Task: Add Ashland Tropical Hard Seltzer, Variety Pack to the cart.
Action: Mouse moved to (972, 354)
Screenshot: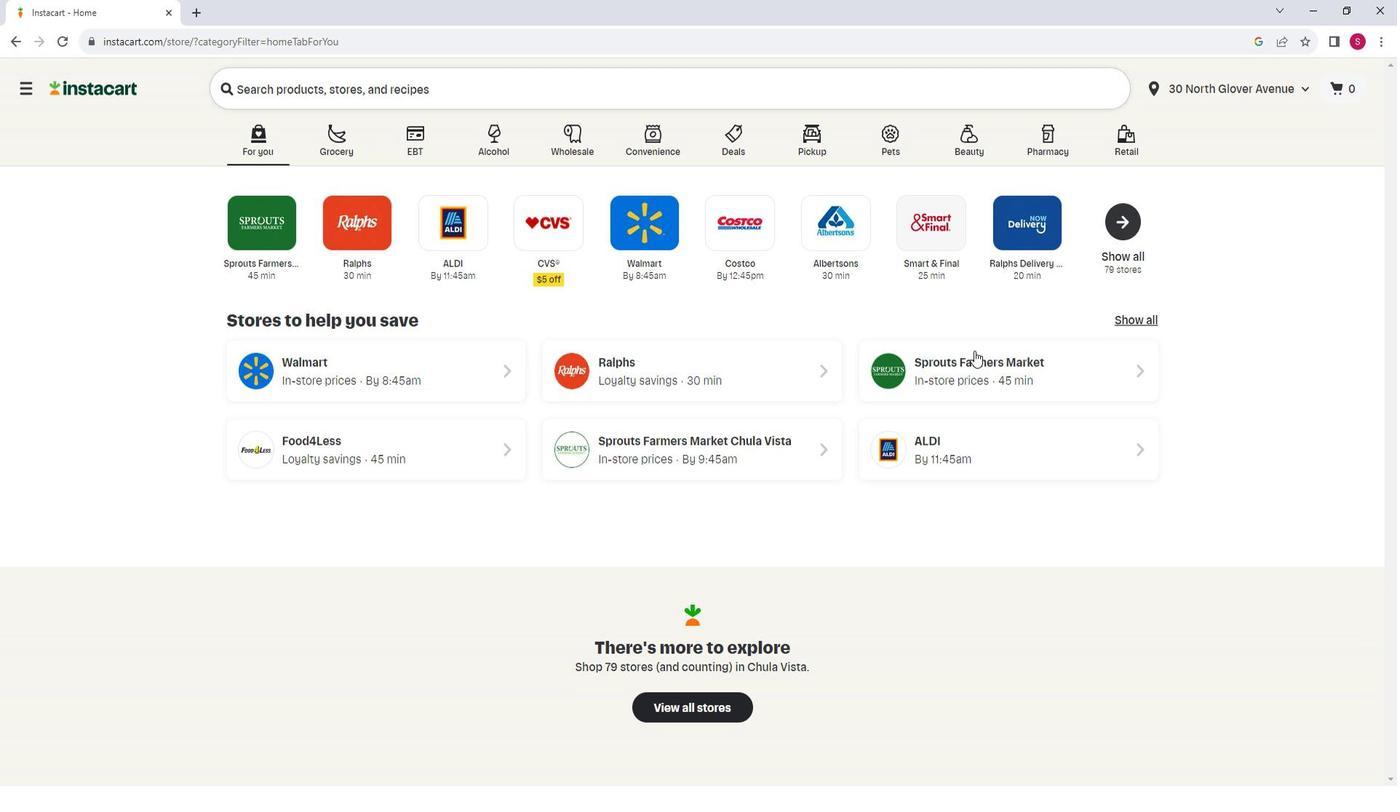 
Action: Mouse pressed left at (972, 354)
Screenshot: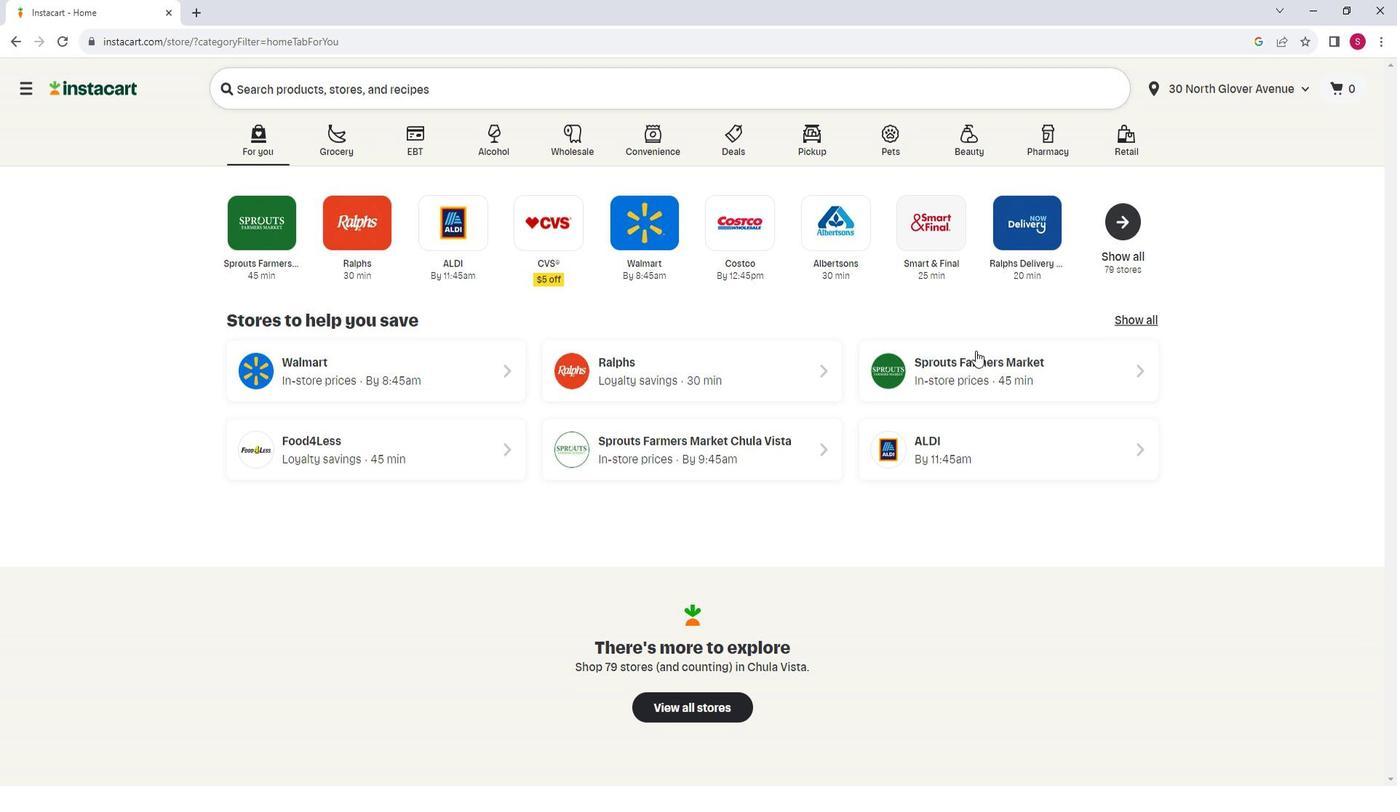 
Action: Mouse moved to (71, 562)
Screenshot: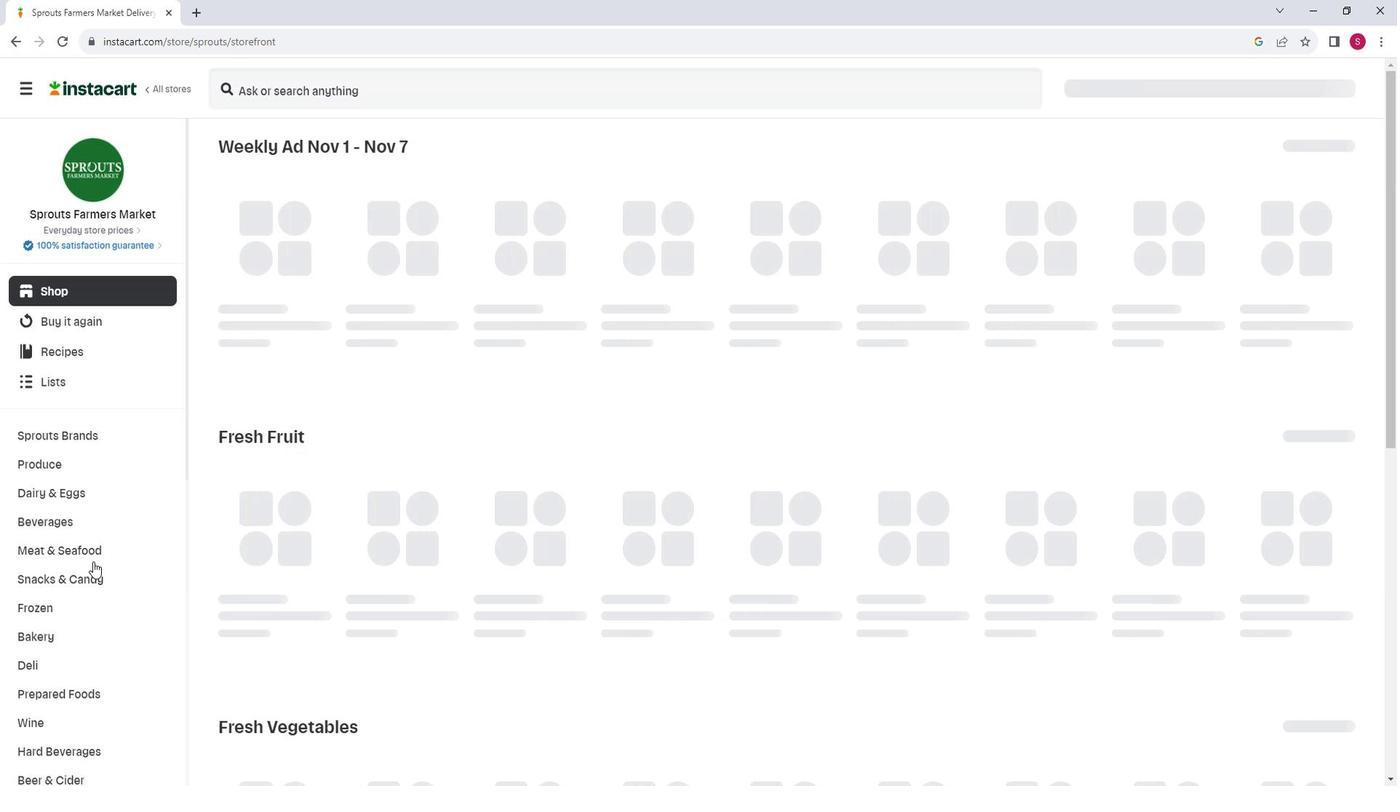 
Action: Mouse scrolled (71, 561) with delta (0, 0)
Screenshot: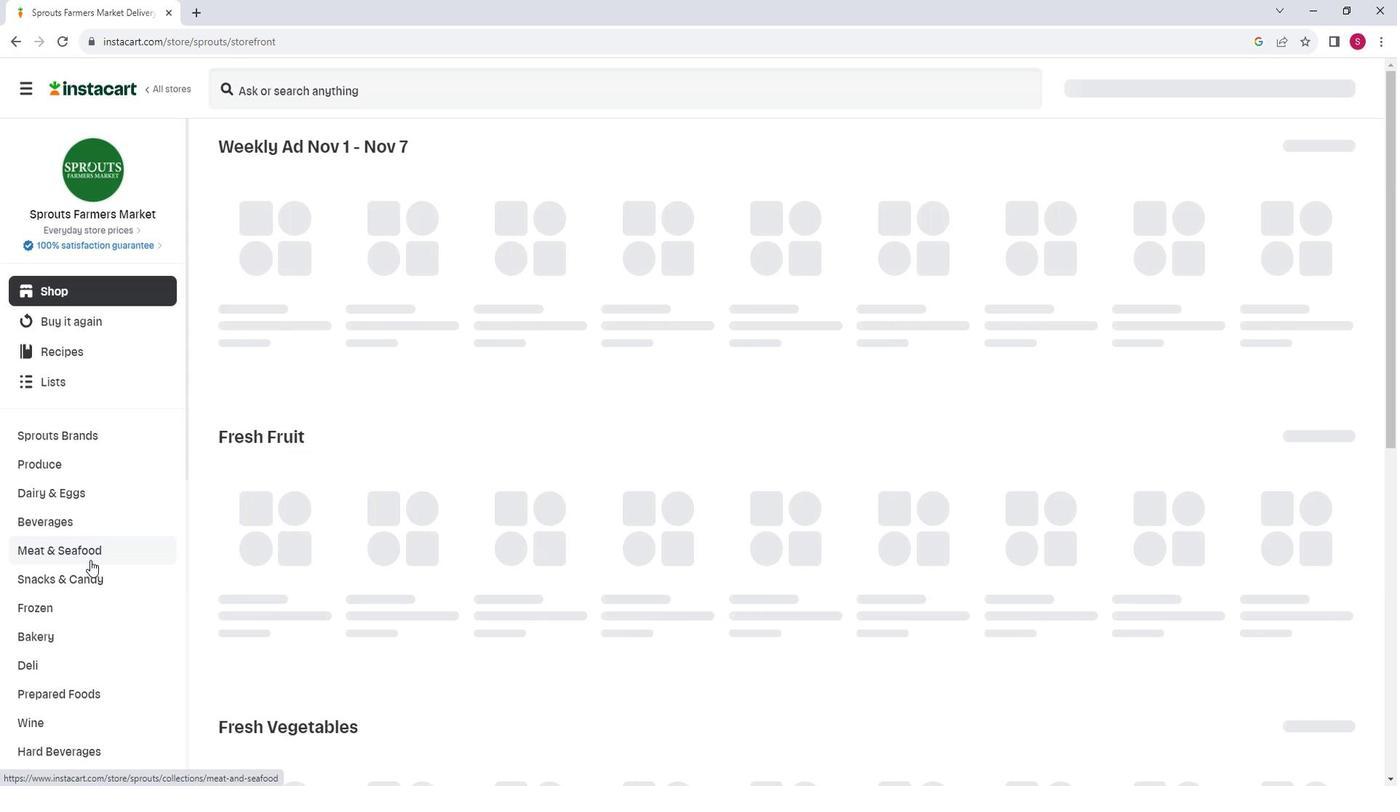 
Action: Mouse moved to (37, 705)
Screenshot: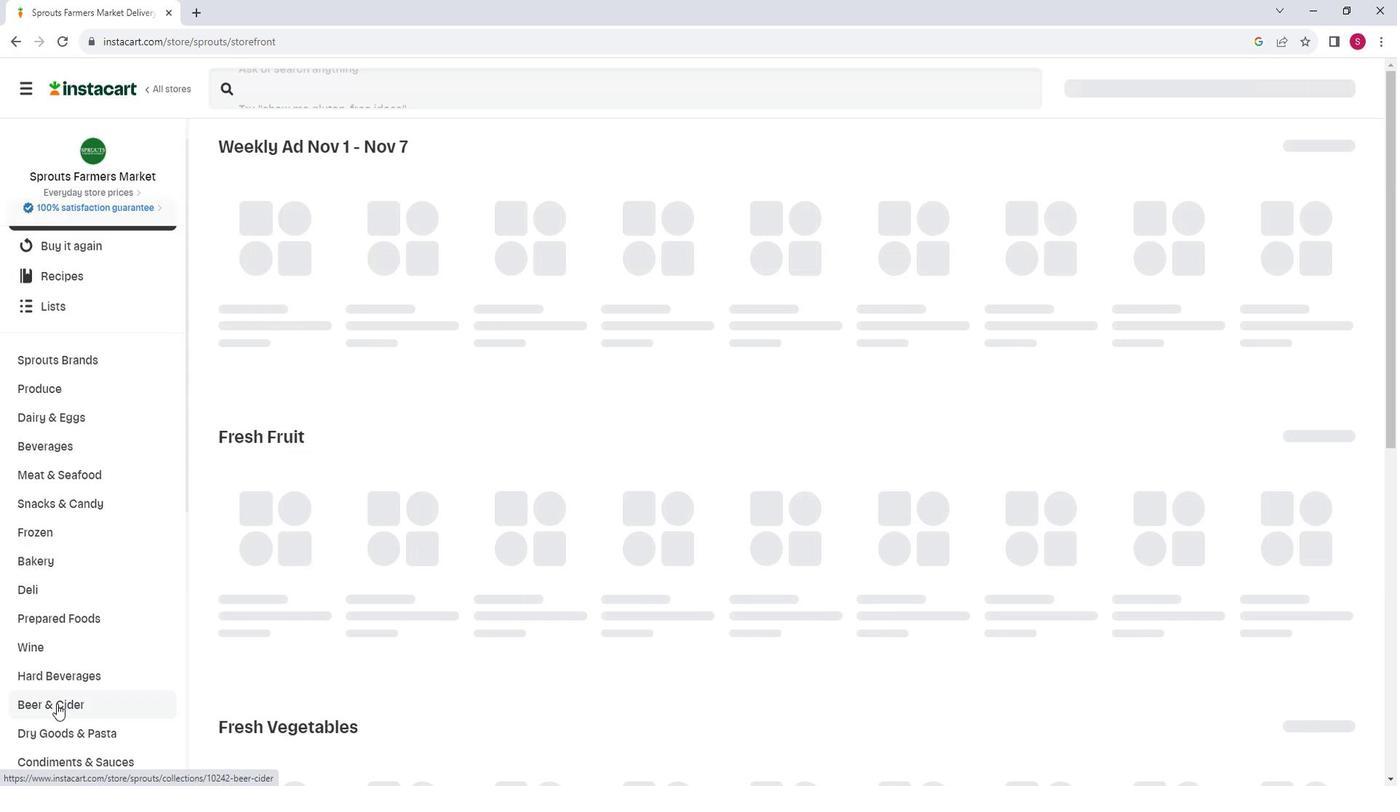 
Action: Mouse pressed left at (37, 705)
Screenshot: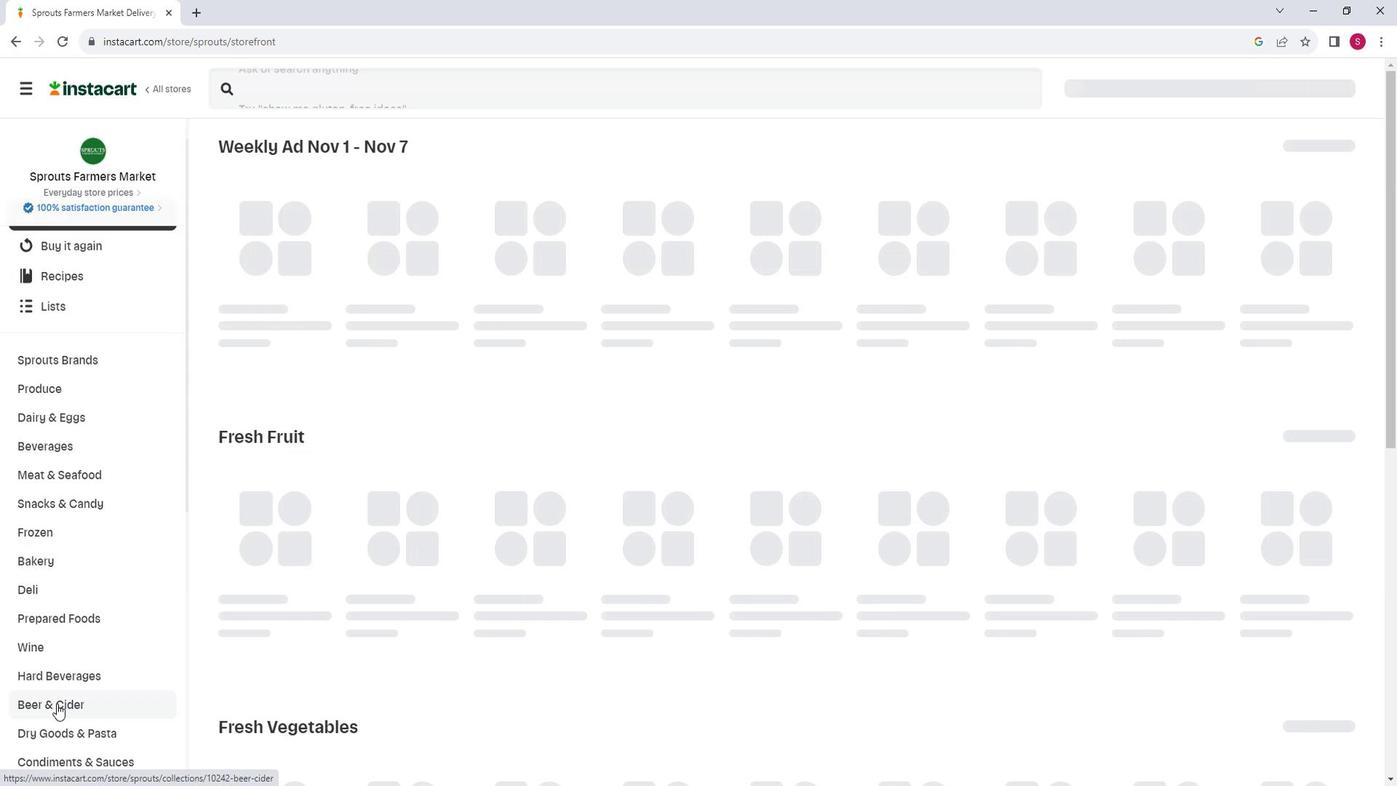 
Action: Mouse moved to (754, 196)
Screenshot: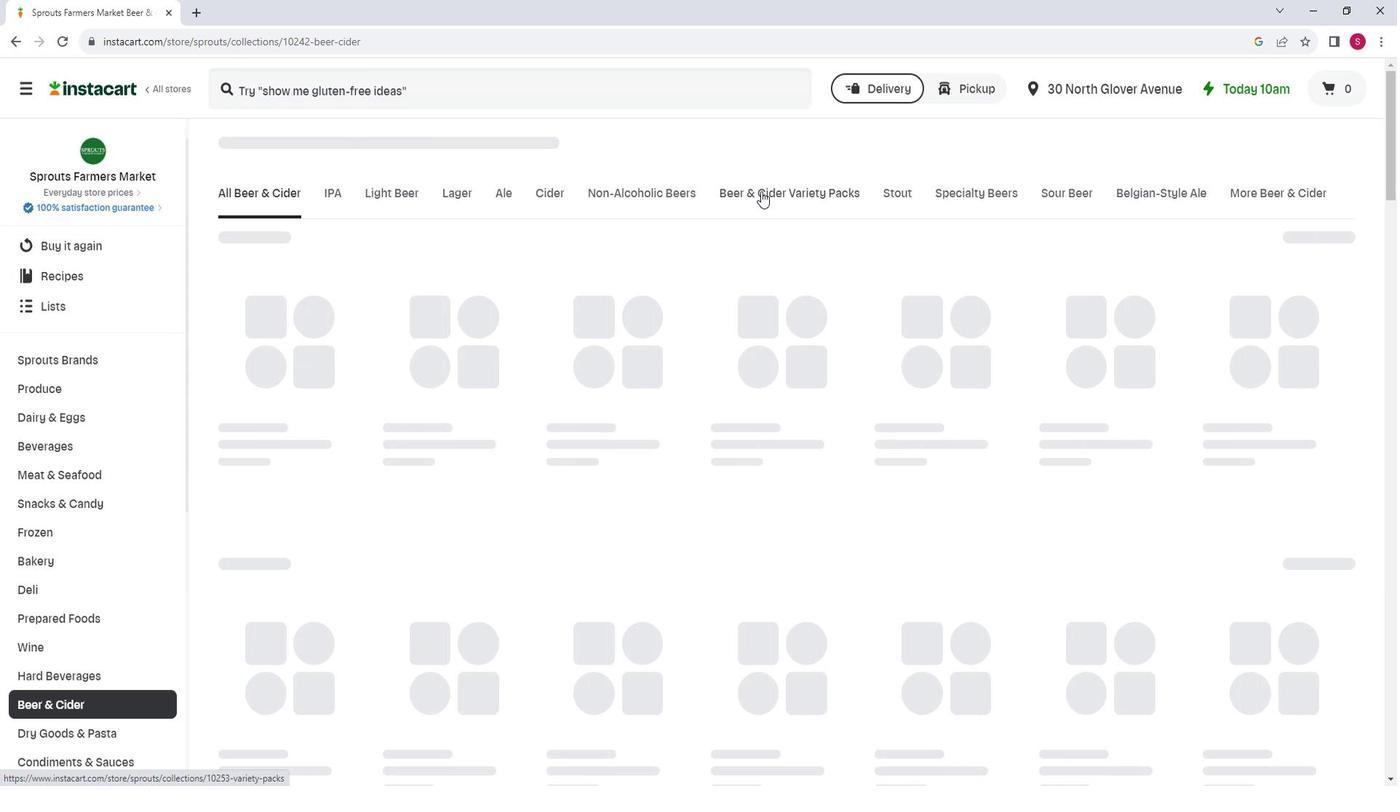 
Action: Mouse pressed left at (754, 196)
Screenshot: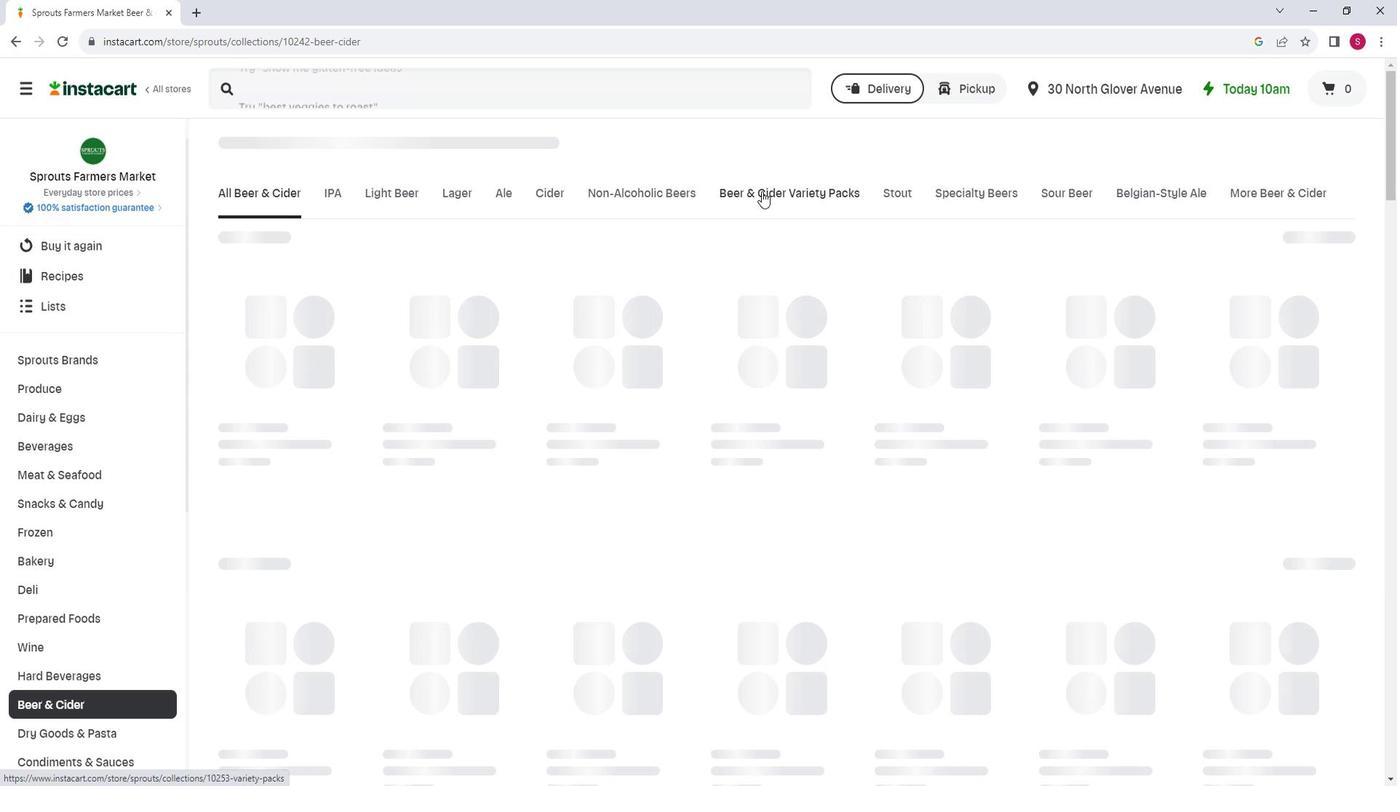 
Action: Mouse moved to (673, 325)
Screenshot: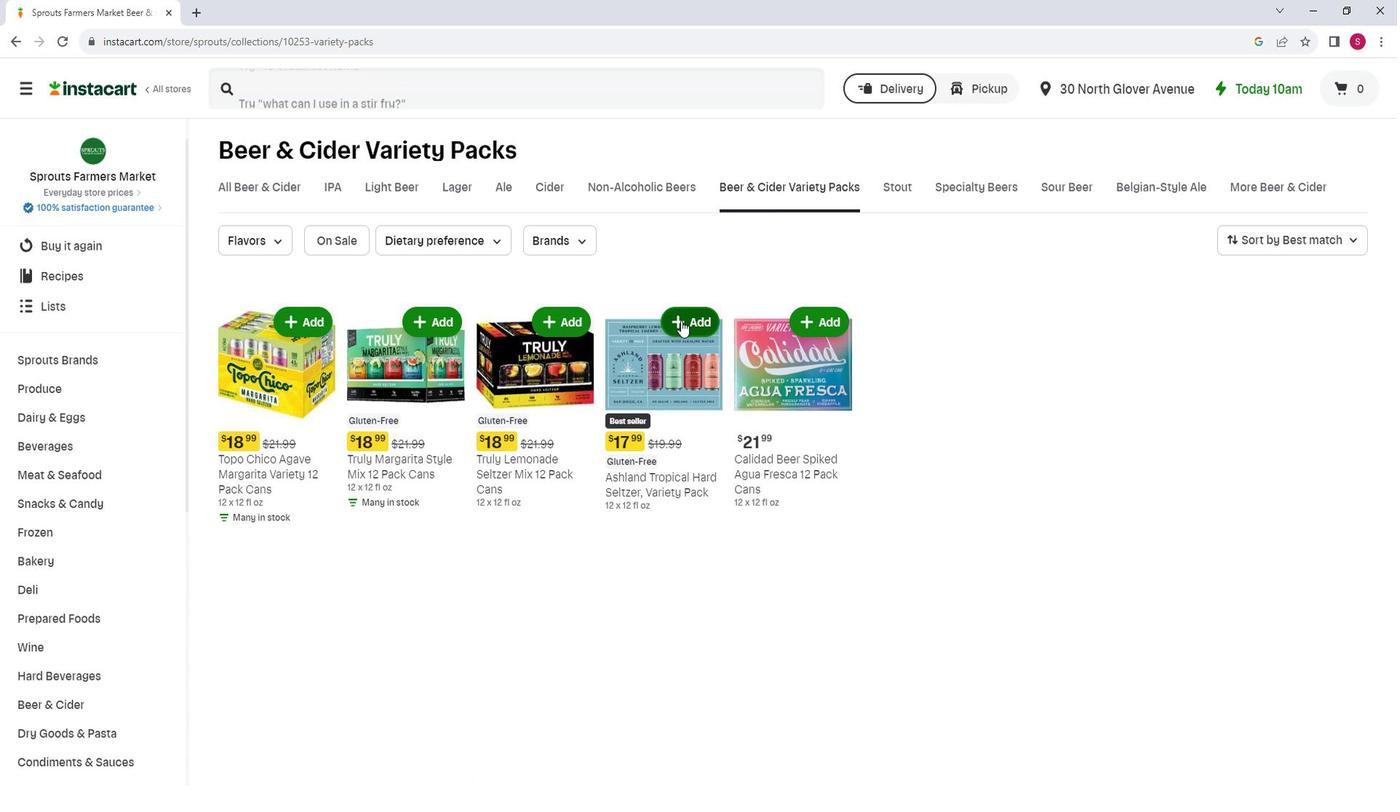 
Action: Mouse pressed left at (673, 325)
Screenshot: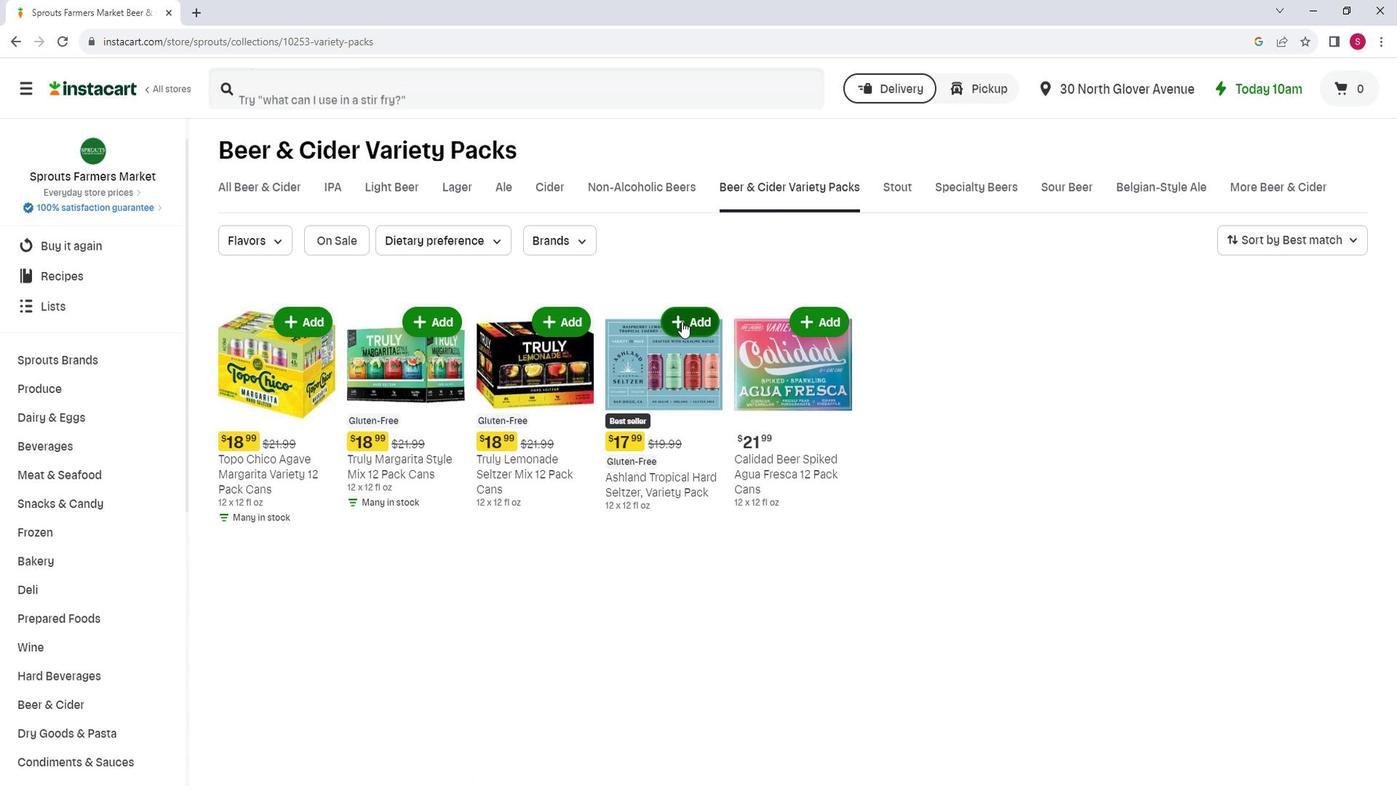 
Action: Mouse moved to (692, 272)
Screenshot: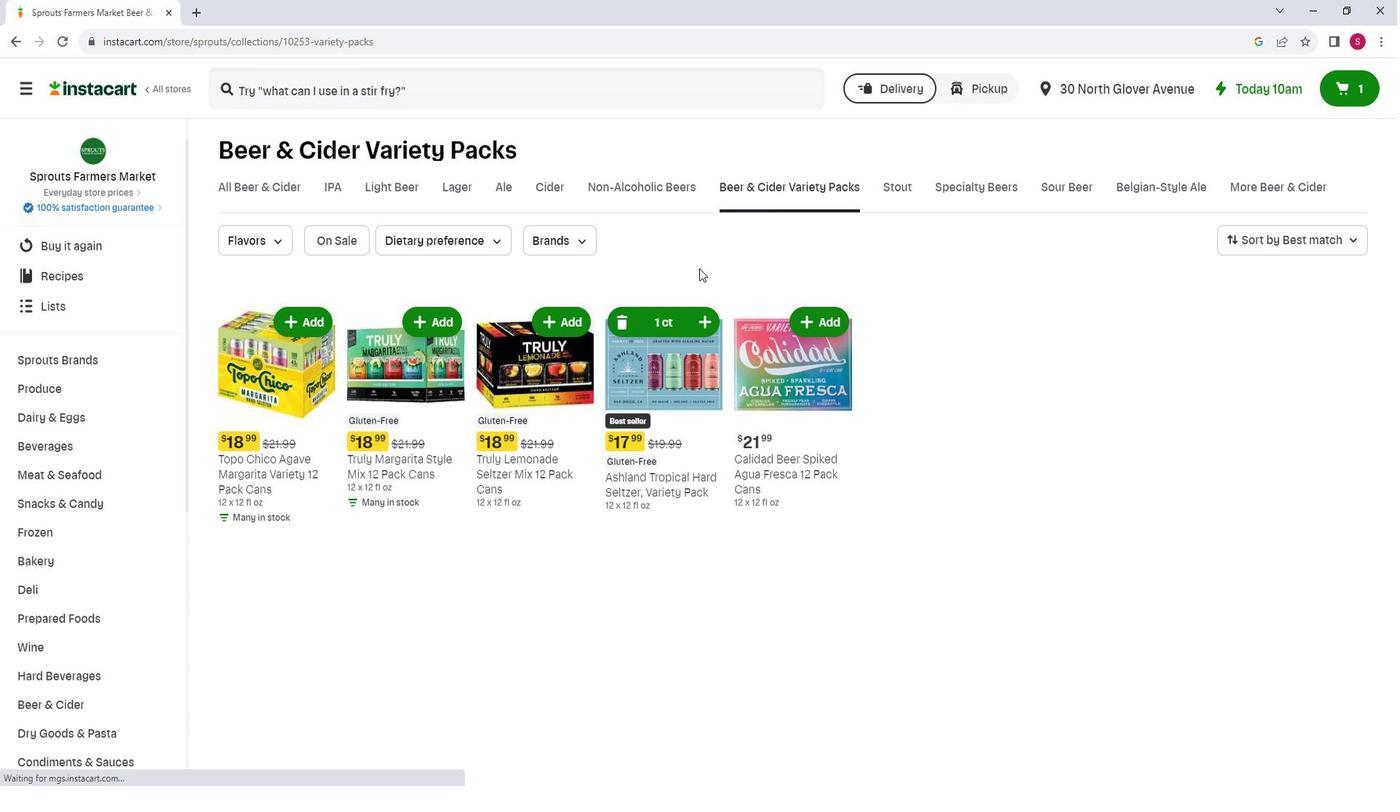 
